 Task: Set the rate control method for qsv to avbr.
Action: Mouse moved to (93, 13)
Screenshot: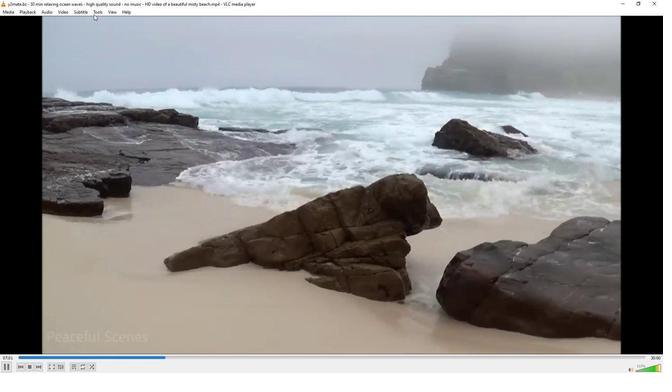 
Action: Mouse pressed left at (93, 13)
Screenshot: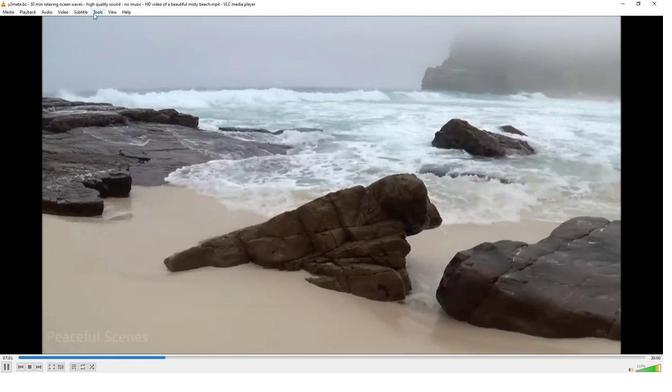 
Action: Mouse moved to (102, 92)
Screenshot: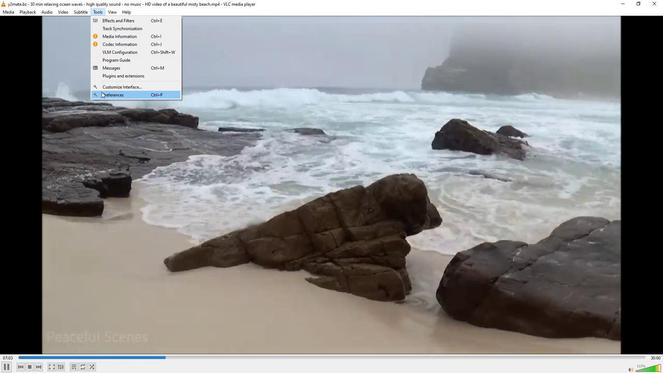 
Action: Mouse pressed left at (102, 92)
Screenshot: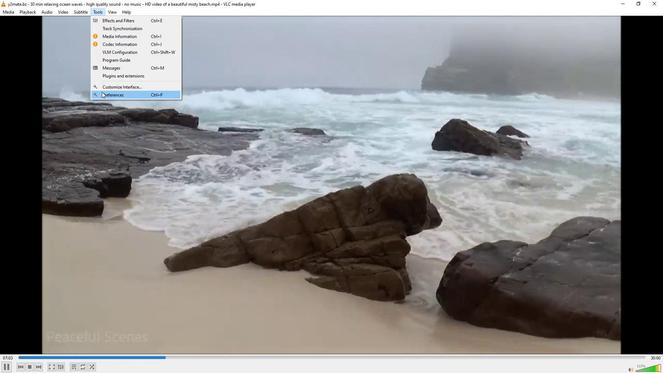 
Action: Mouse moved to (78, 293)
Screenshot: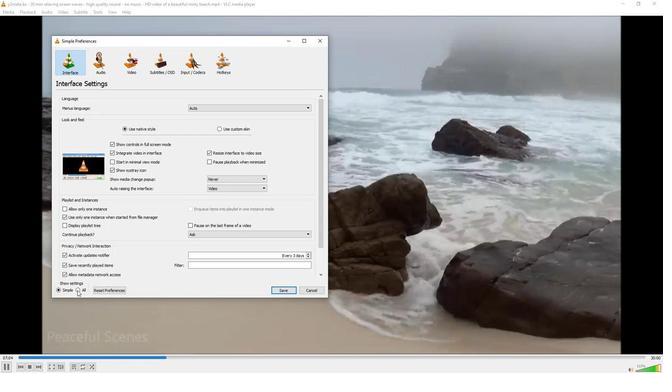 
Action: Mouse pressed left at (78, 293)
Screenshot: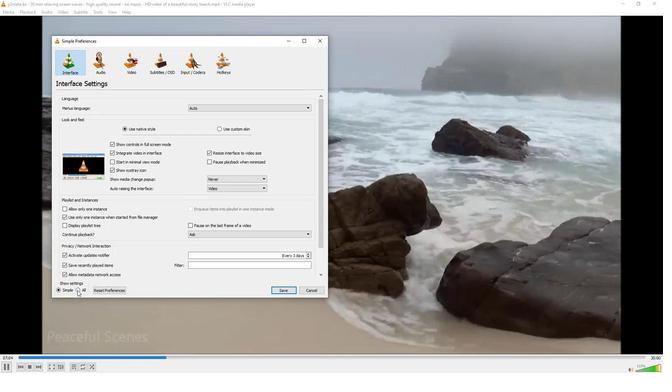 
Action: Mouse moved to (67, 194)
Screenshot: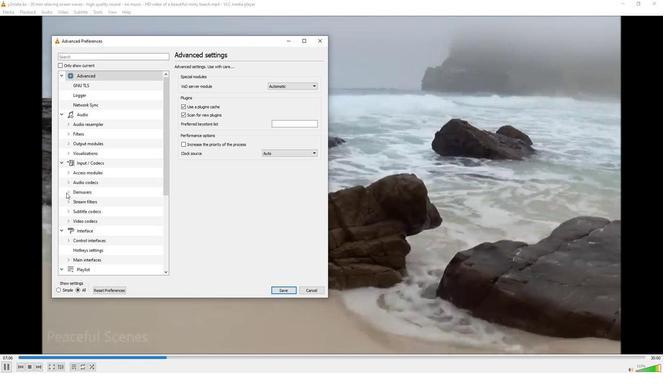 
Action: Mouse pressed left at (67, 194)
Screenshot: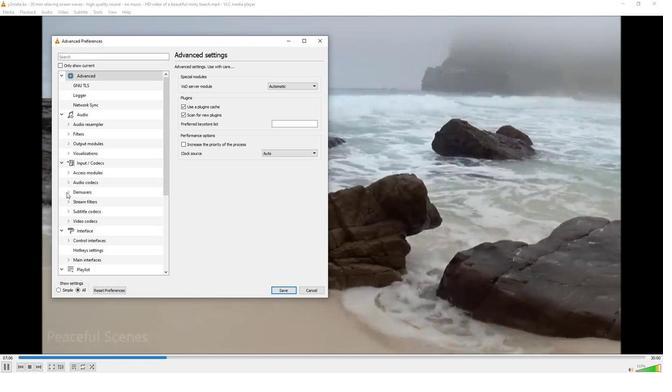 
Action: Mouse moved to (76, 213)
Screenshot: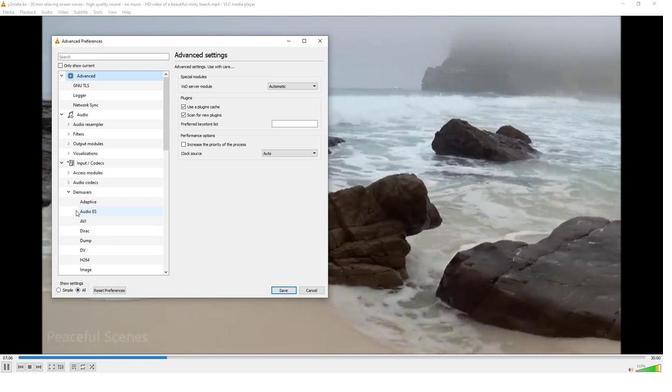
Action: Mouse scrolled (76, 212) with delta (0, 0)
Screenshot: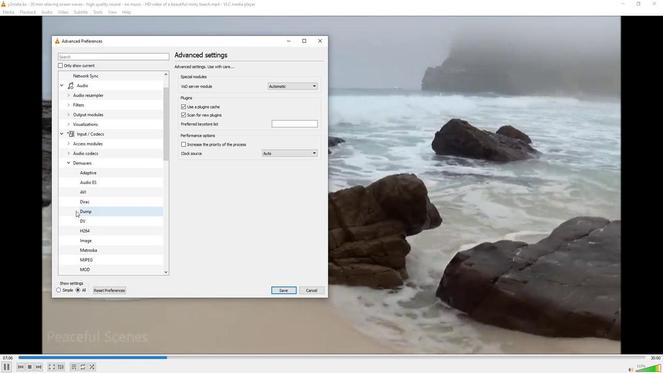 
Action: Mouse moved to (76, 213)
Screenshot: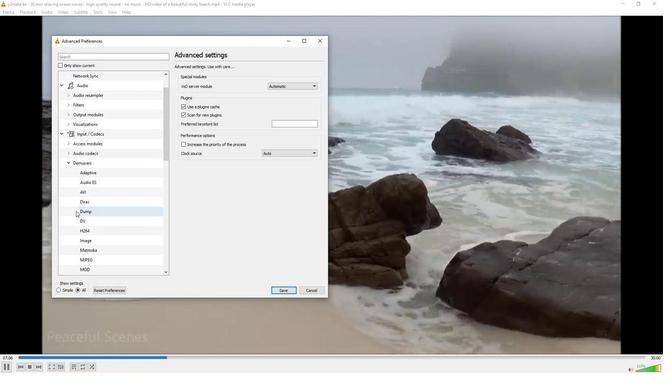 
Action: Mouse scrolled (76, 213) with delta (0, 0)
Screenshot: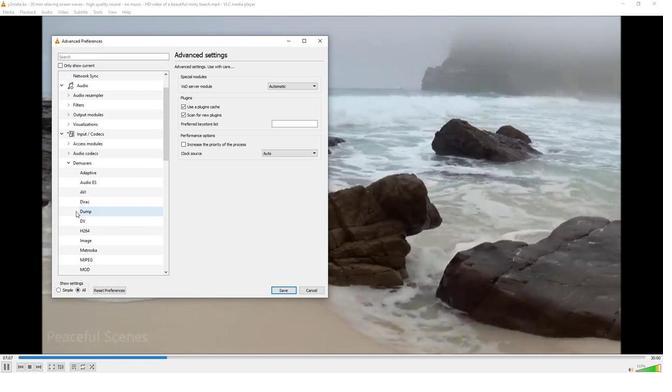 
Action: Mouse scrolled (76, 213) with delta (0, 0)
Screenshot: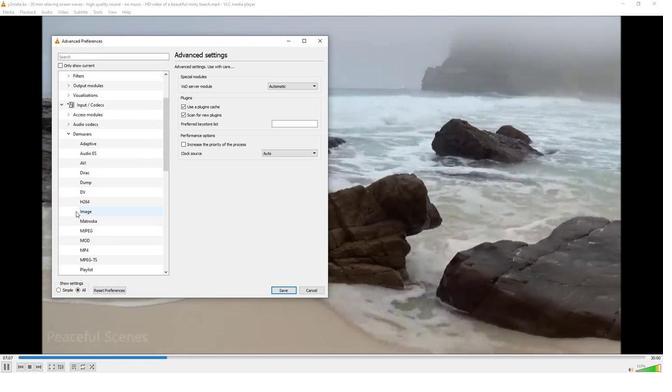 
Action: Mouse scrolled (76, 213) with delta (0, 0)
Screenshot: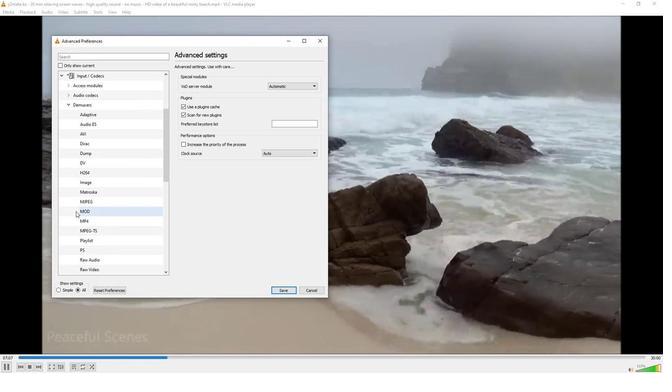 
Action: Mouse scrolled (76, 213) with delta (0, 0)
Screenshot: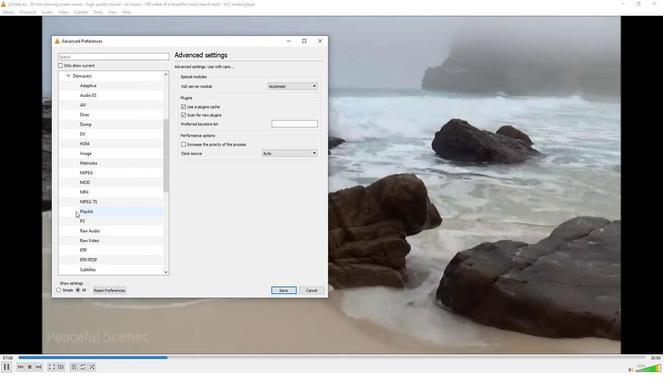 
Action: Mouse scrolled (76, 213) with delta (0, 0)
Screenshot: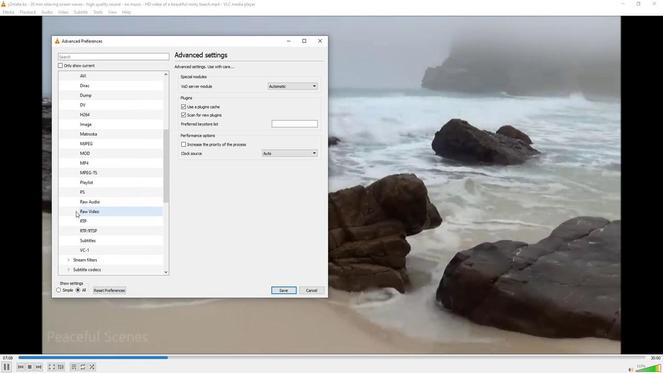 
Action: Mouse moved to (68, 252)
Screenshot: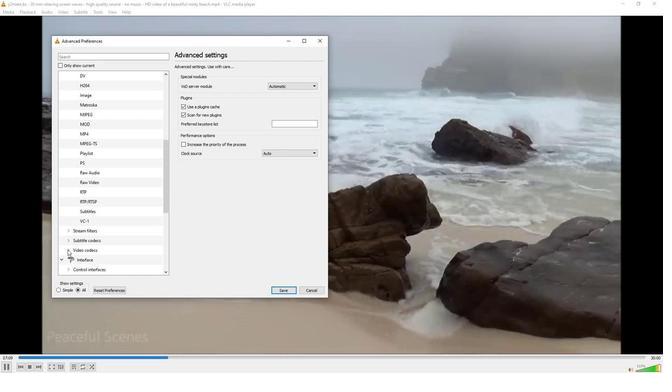 
Action: Mouse pressed left at (68, 252)
Screenshot: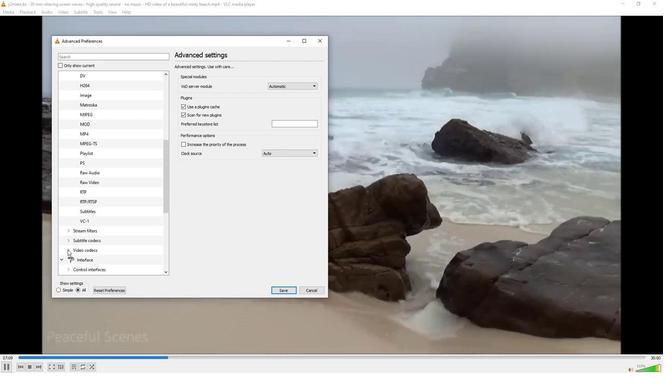 
Action: Mouse moved to (85, 257)
Screenshot: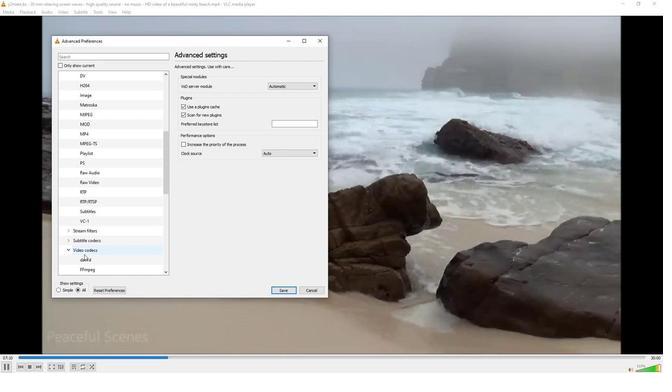 
Action: Mouse scrolled (85, 256) with delta (0, 0)
Screenshot: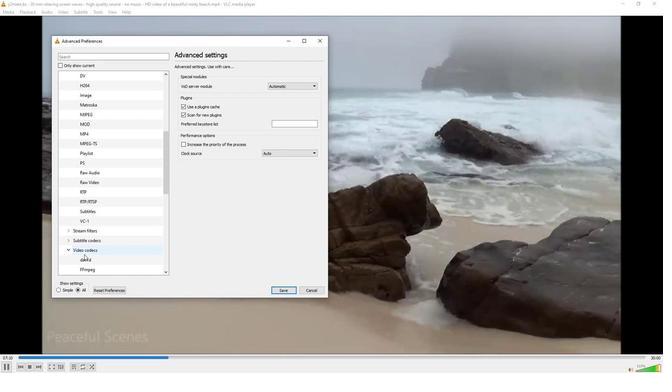 
Action: Mouse moved to (85, 261)
Screenshot: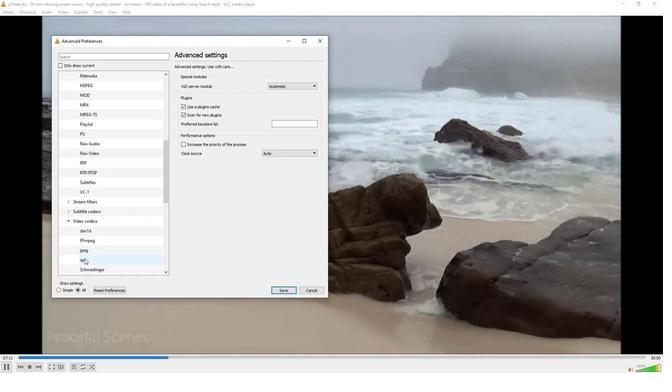 
Action: Mouse pressed left at (85, 261)
Screenshot: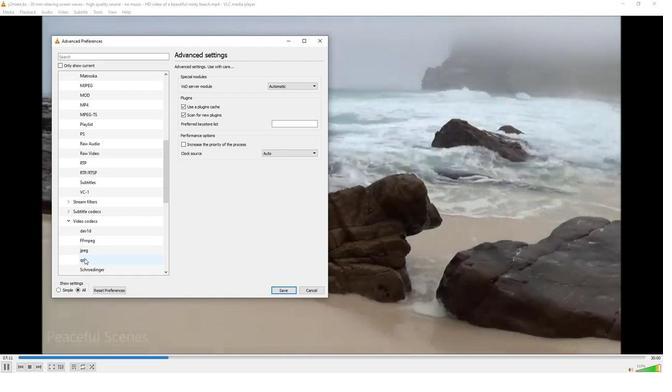 
Action: Mouse moved to (291, 163)
Screenshot: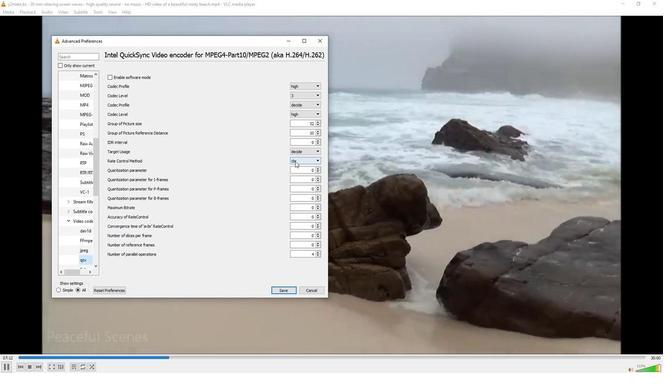
Action: Mouse pressed left at (291, 163)
Screenshot: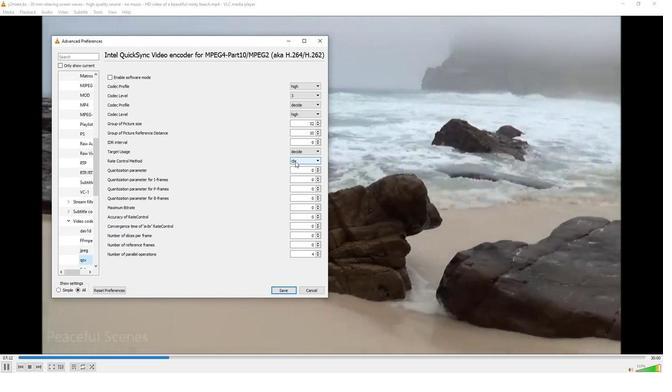 
Action: Mouse moved to (291, 181)
Screenshot: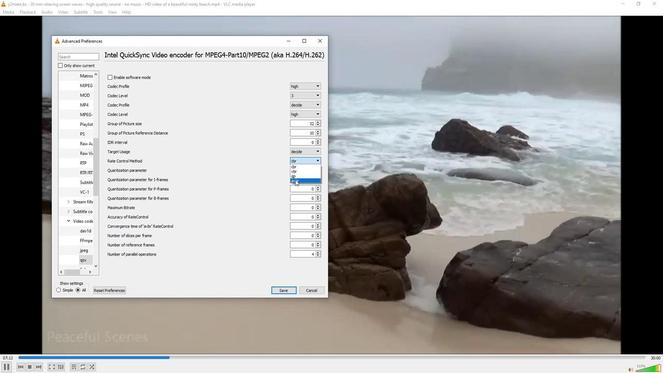 
Action: Mouse pressed left at (291, 181)
Screenshot: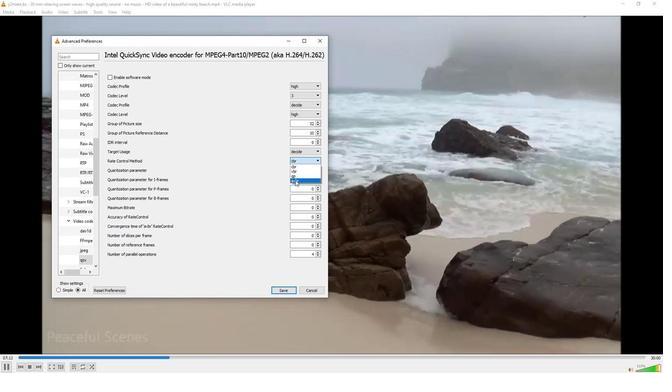 
Action: Mouse moved to (270, 185)
Screenshot: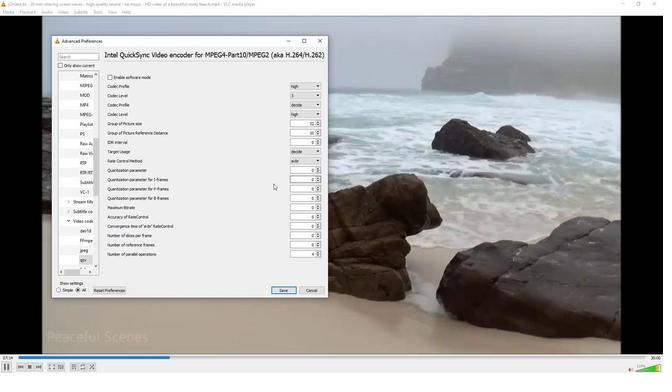 
